 Task: Set the FEC code rate for Cable and satellite reception parameters to 5/6.
Action: Mouse moved to (105, 28)
Screenshot: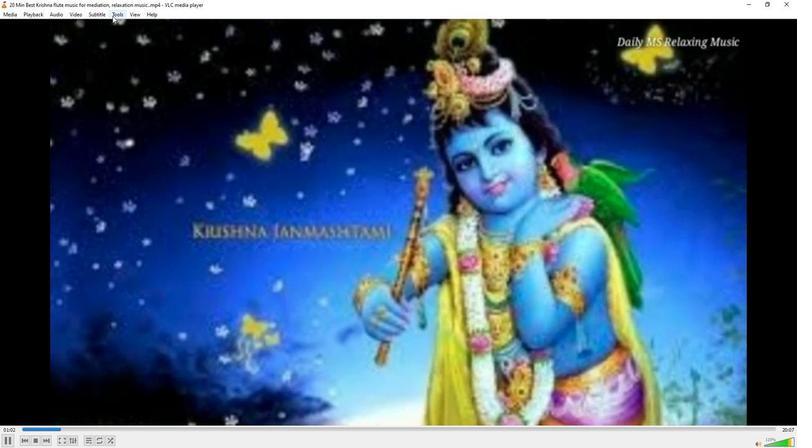 
Action: Mouse pressed left at (105, 28)
Screenshot: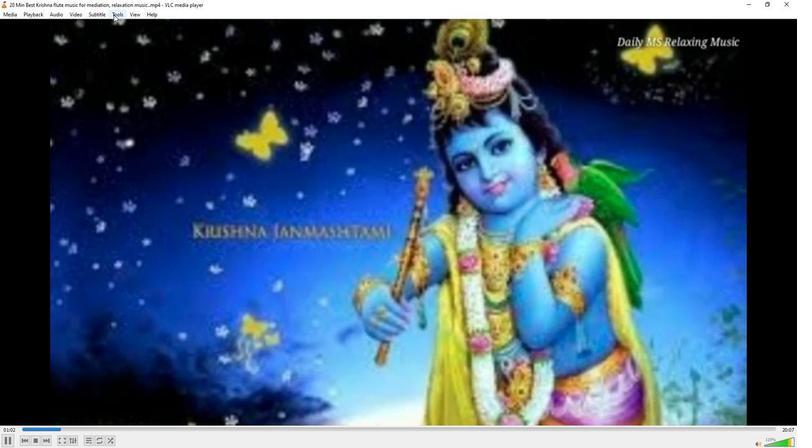 
Action: Mouse moved to (114, 119)
Screenshot: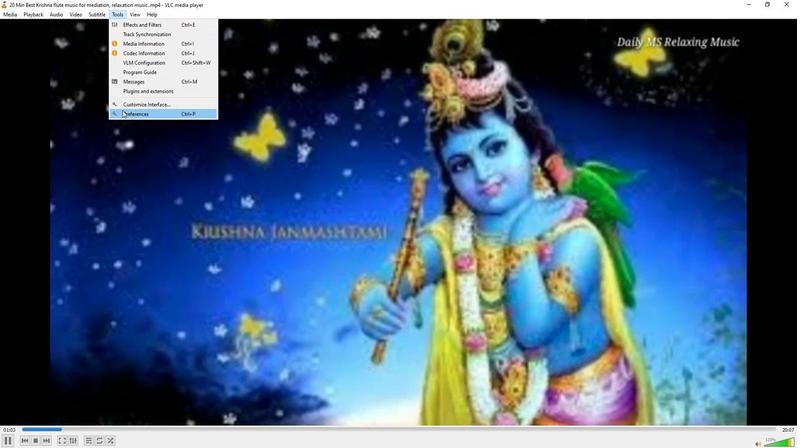
Action: Mouse pressed left at (114, 119)
Screenshot: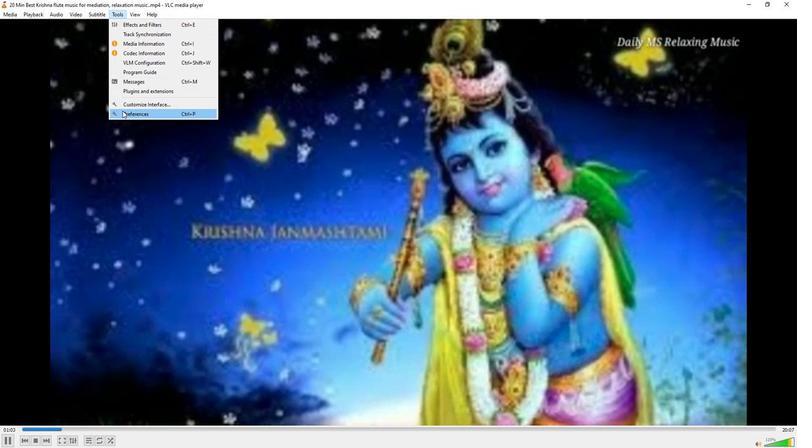 
Action: Mouse moved to (258, 362)
Screenshot: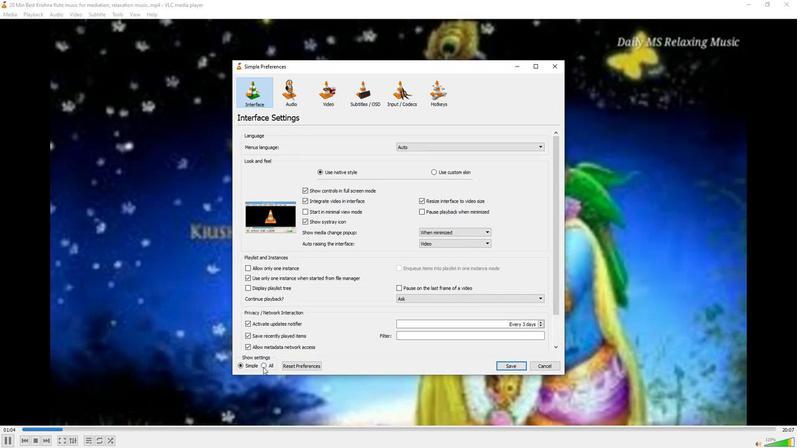
Action: Mouse pressed left at (258, 362)
Screenshot: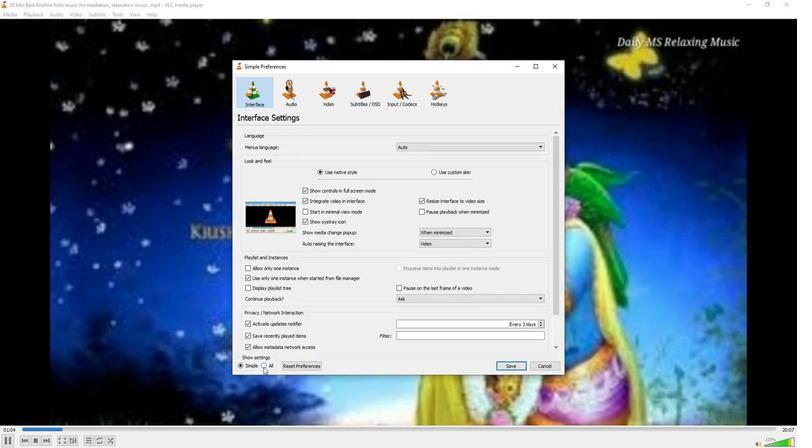 
Action: Mouse moved to (247, 228)
Screenshot: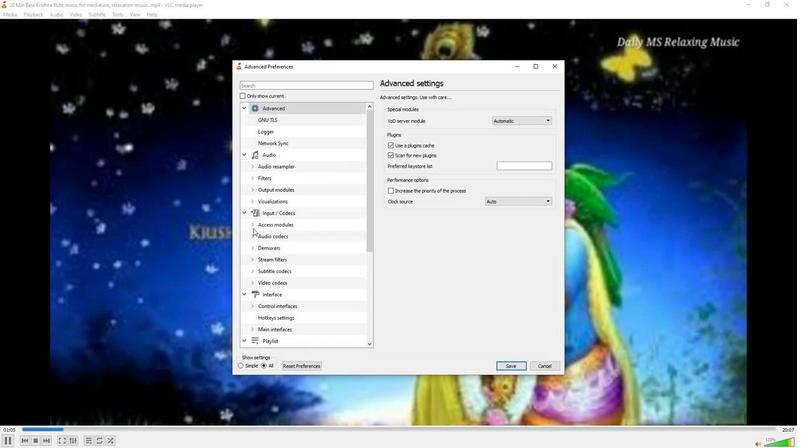 
Action: Mouse pressed left at (247, 228)
Screenshot: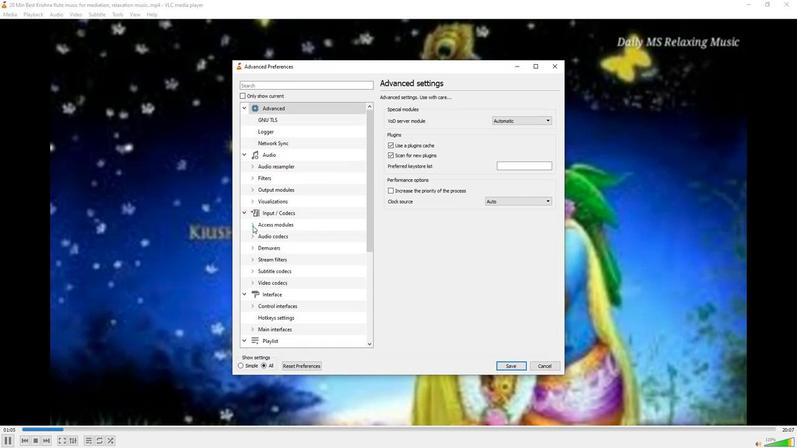 
Action: Mouse moved to (267, 291)
Screenshot: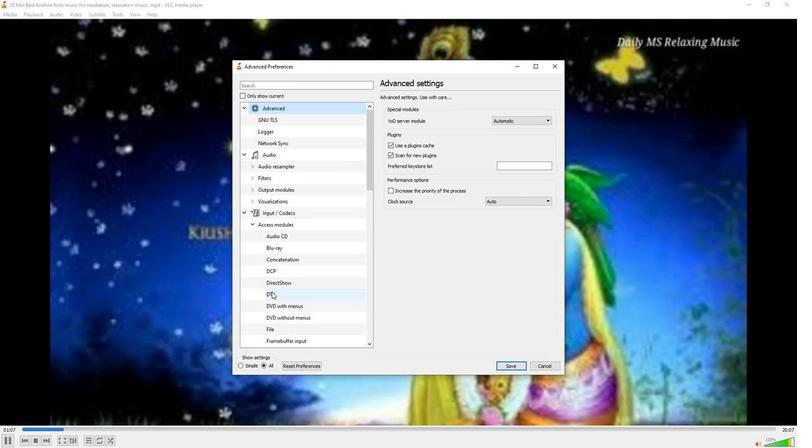 
Action: Mouse pressed left at (267, 291)
Screenshot: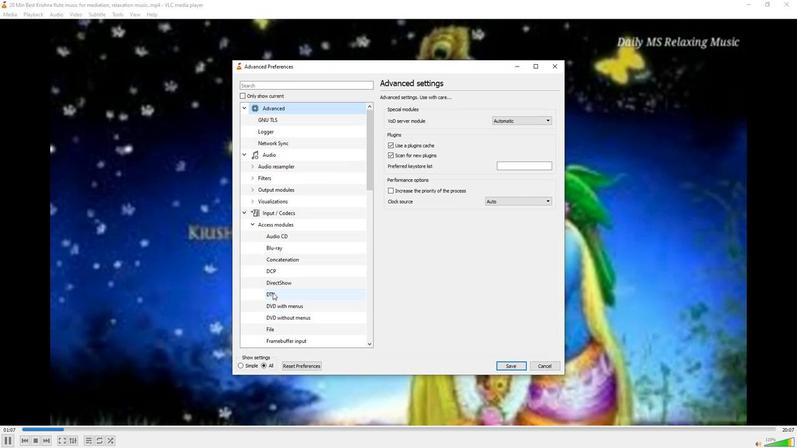 
Action: Mouse moved to (452, 279)
Screenshot: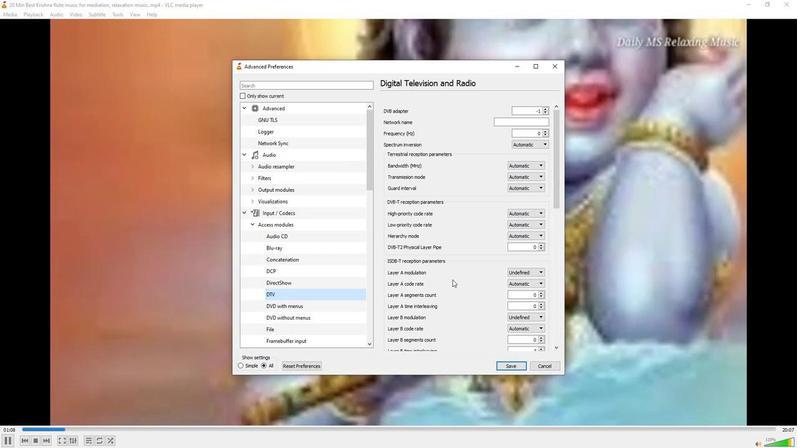 
Action: Mouse scrolled (452, 278) with delta (0, 0)
Screenshot: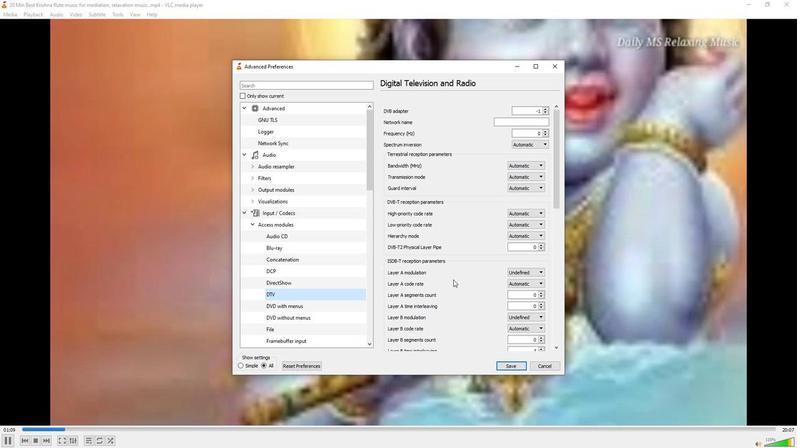
Action: Mouse scrolled (452, 278) with delta (0, 0)
Screenshot: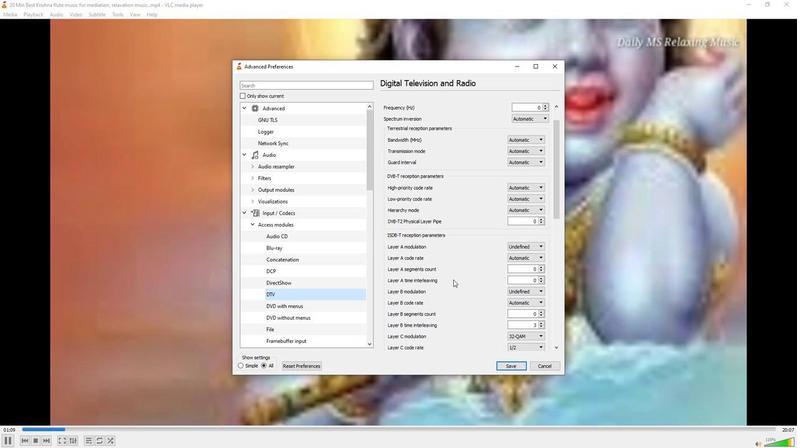 
Action: Mouse scrolled (452, 278) with delta (0, 0)
Screenshot: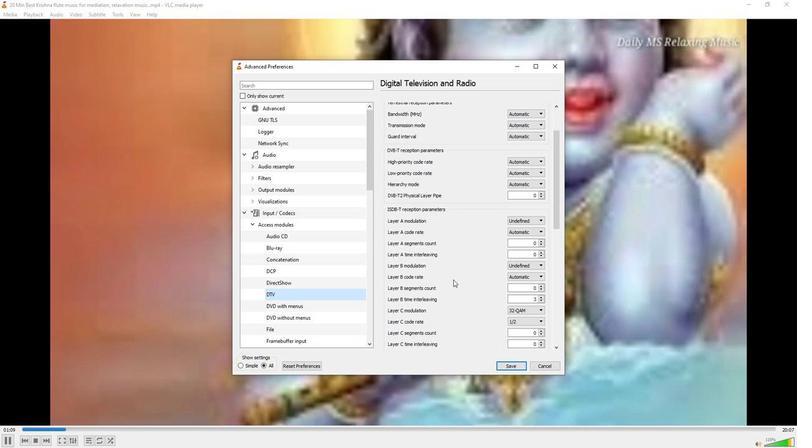 
Action: Mouse scrolled (452, 278) with delta (0, 0)
Screenshot: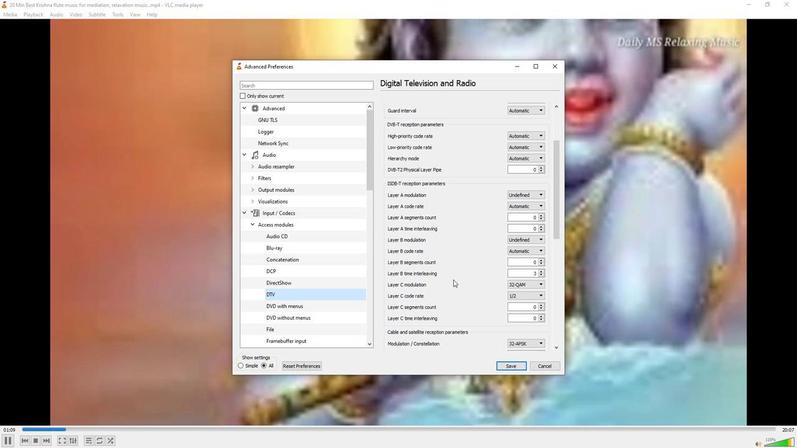 
Action: Mouse scrolled (452, 278) with delta (0, 0)
Screenshot: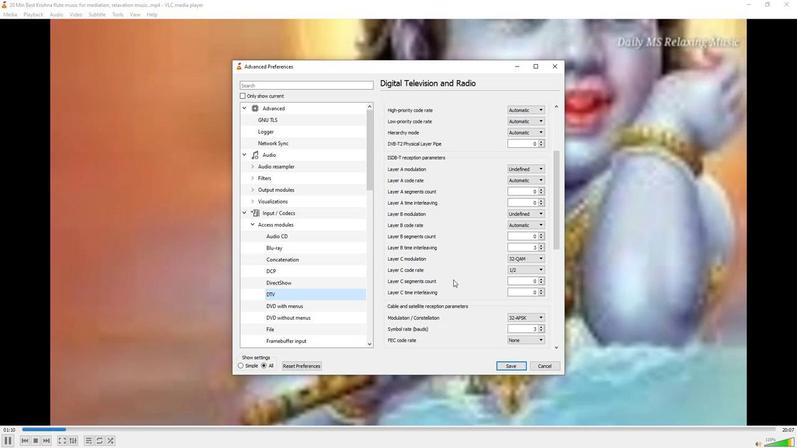 
Action: Mouse scrolled (452, 278) with delta (0, 0)
Screenshot: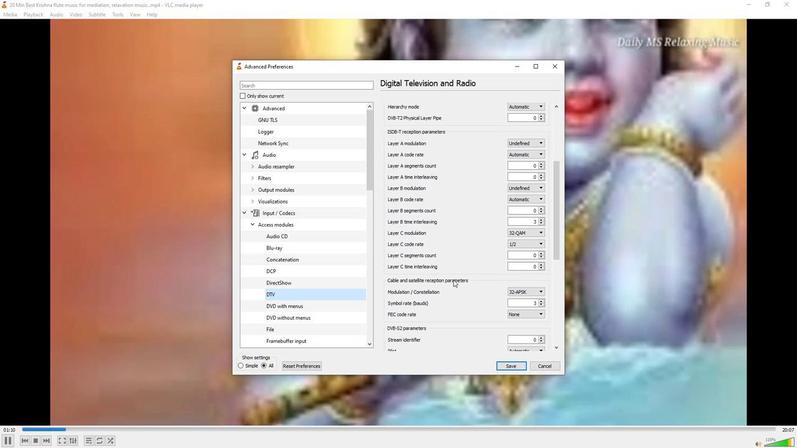 
Action: Mouse moved to (474, 287)
Screenshot: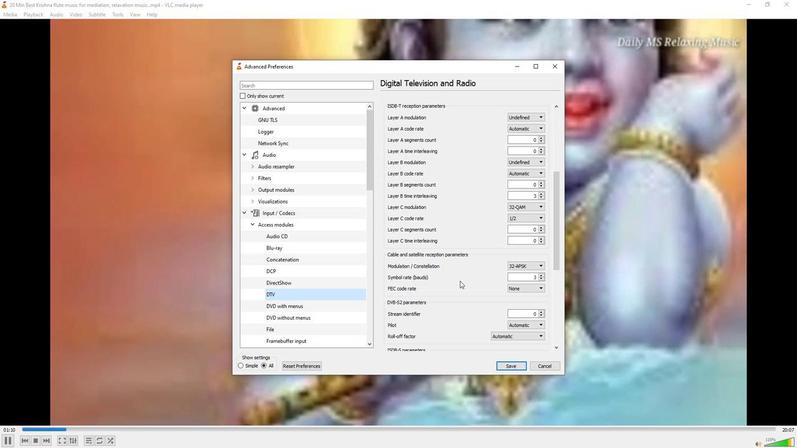 
Action: Mouse scrolled (474, 287) with delta (0, 0)
Screenshot: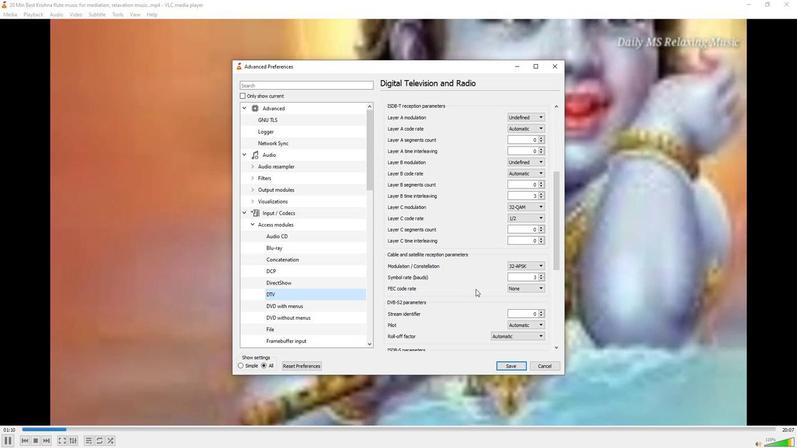 
Action: Mouse scrolled (474, 287) with delta (0, 0)
Screenshot: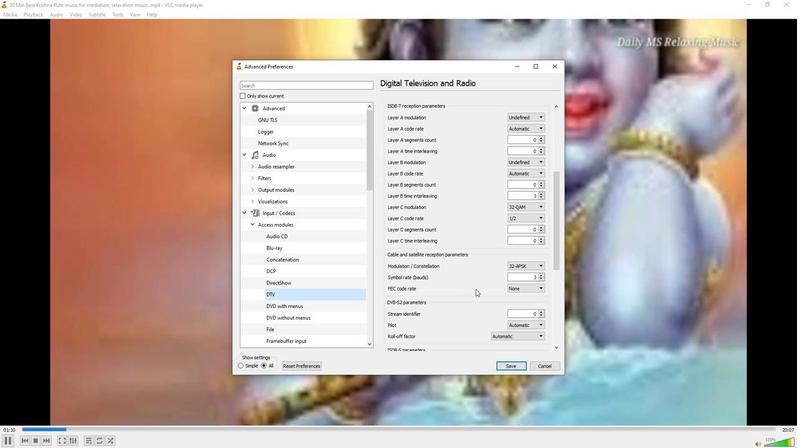 
Action: Mouse moved to (541, 236)
Screenshot: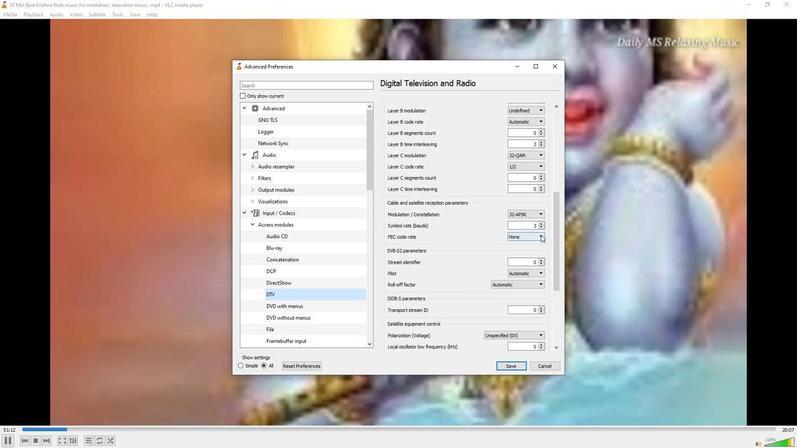 
Action: Mouse pressed left at (541, 236)
Screenshot: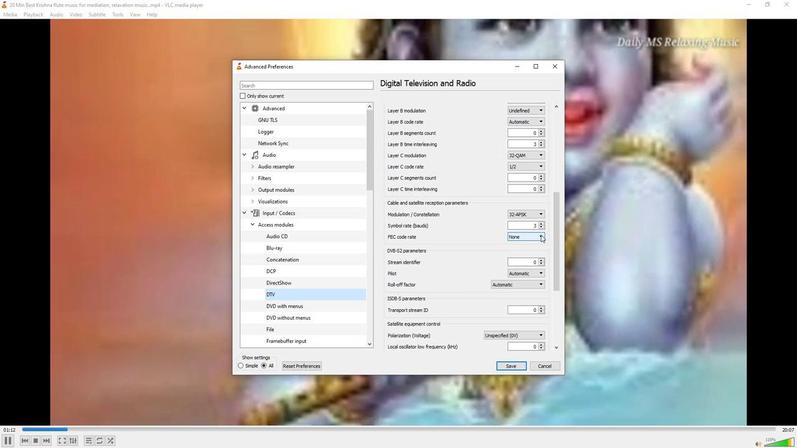
Action: Mouse moved to (526, 279)
Screenshot: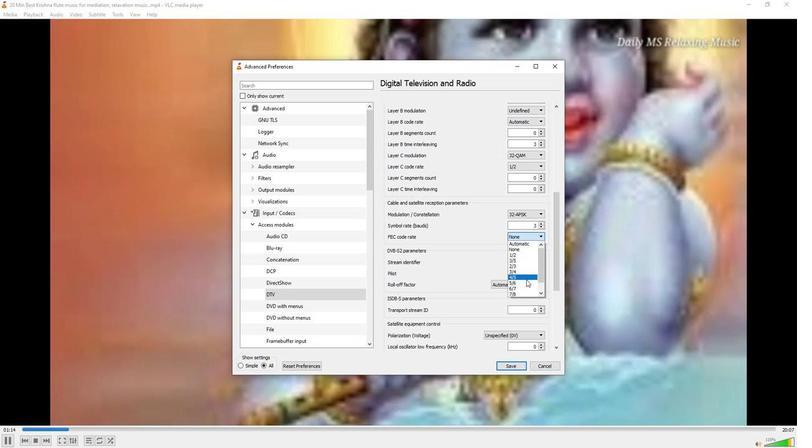 
Action: Mouse pressed left at (526, 279)
Screenshot: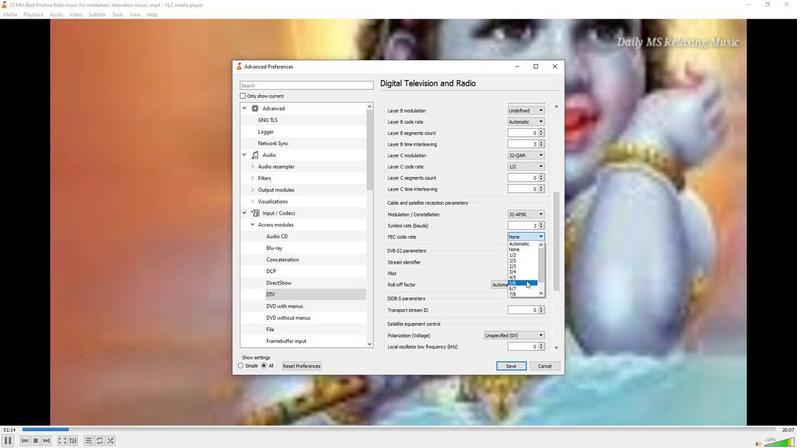 
Action: Mouse moved to (491, 272)
Screenshot: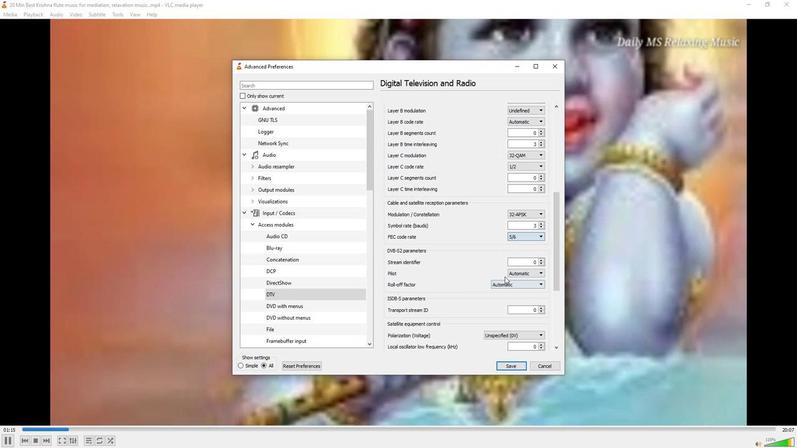 
